 Task: Turn off the notifications.
Action: Mouse moved to (947, 103)
Screenshot: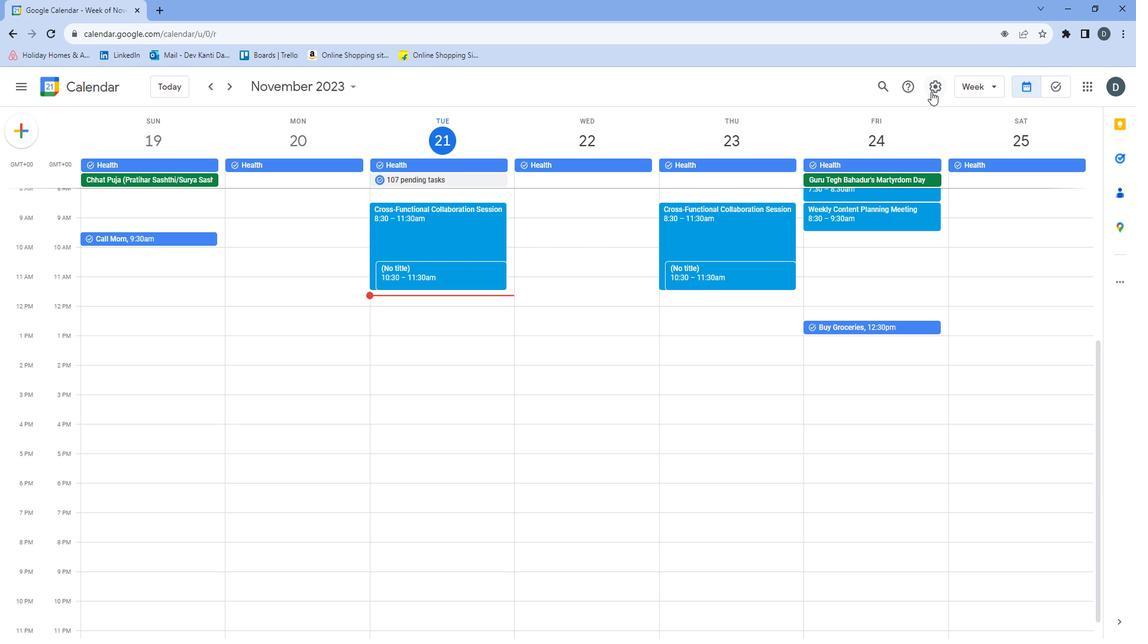 
Action: Mouse pressed left at (947, 103)
Screenshot: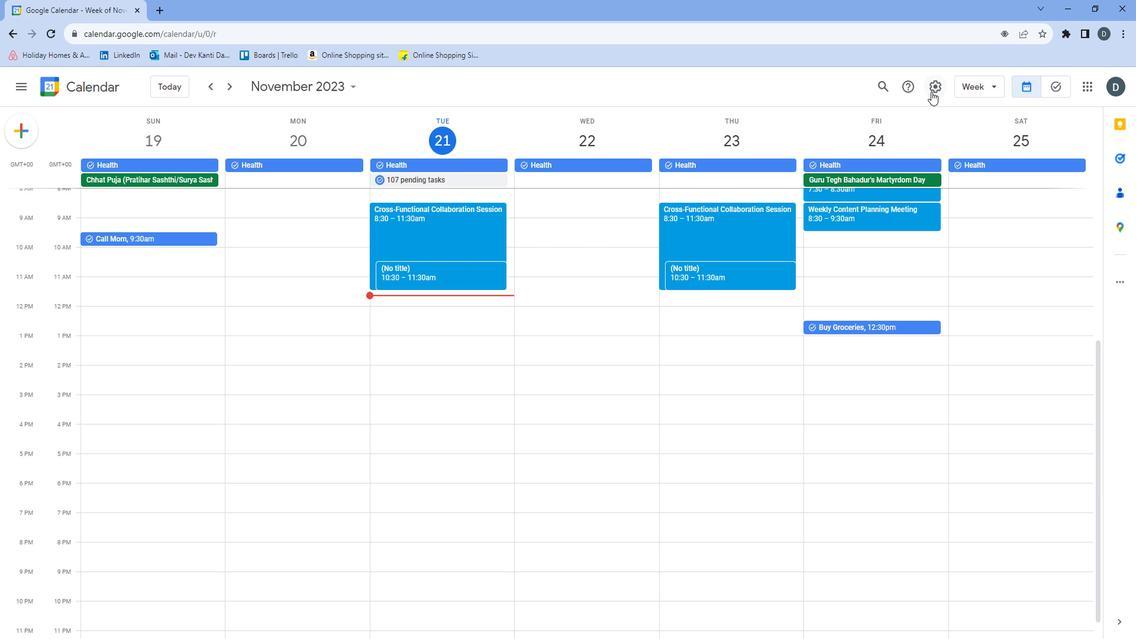 
Action: Mouse moved to (958, 127)
Screenshot: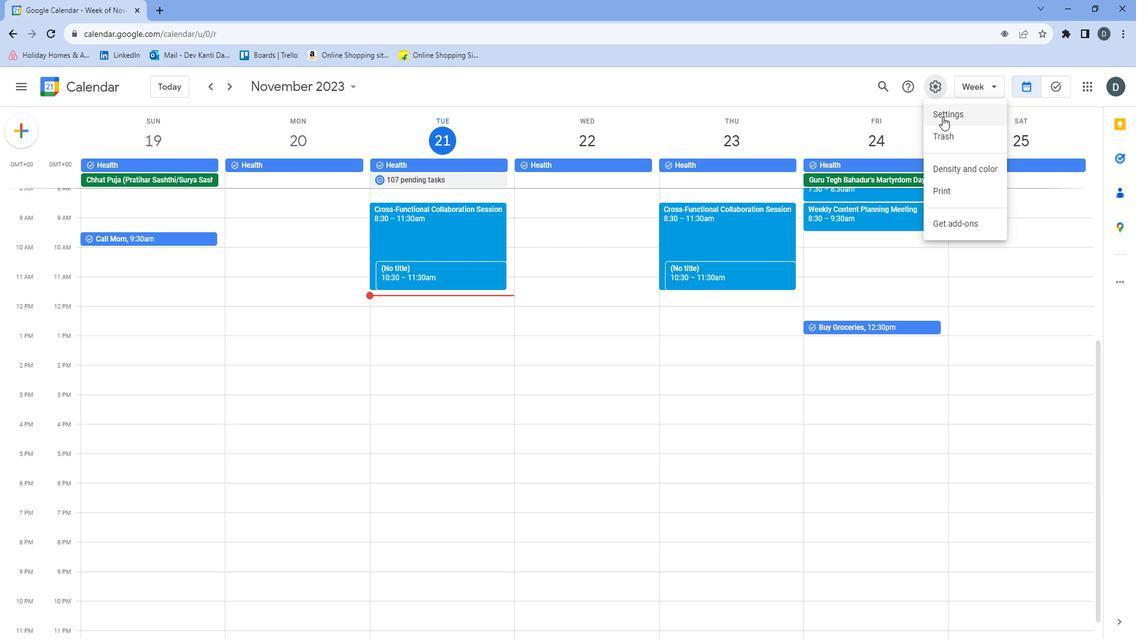 
Action: Mouse pressed left at (958, 127)
Screenshot: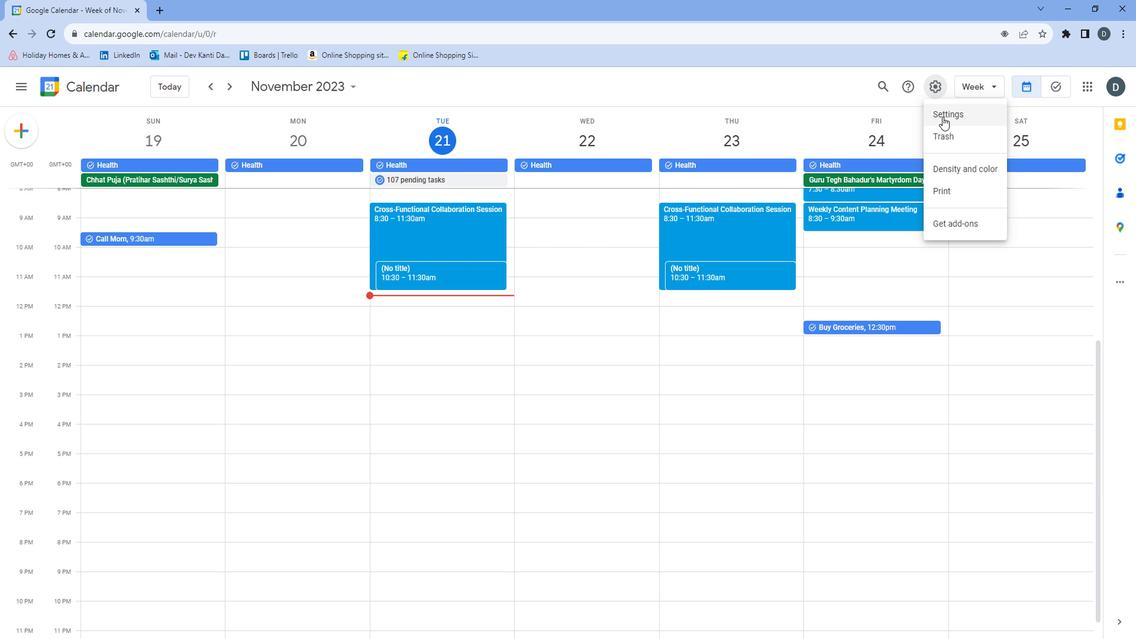 
Action: Mouse moved to (655, 239)
Screenshot: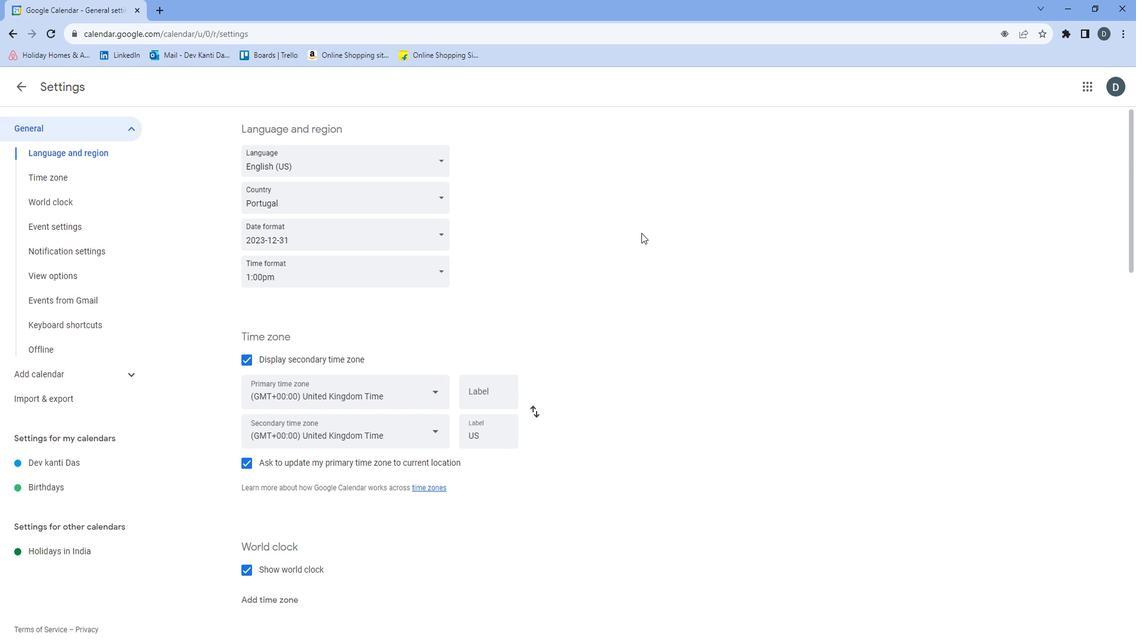 
Action: Mouse scrolled (655, 239) with delta (0, 0)
Screenshot: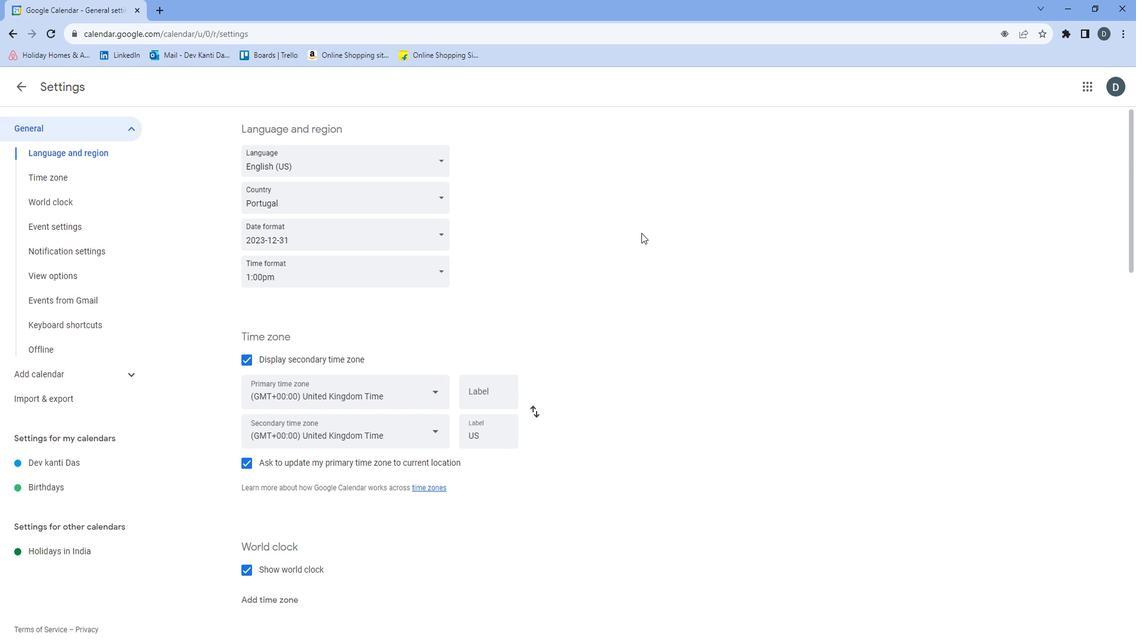
Action: Mouse moved to (648, 237)
Screenshot: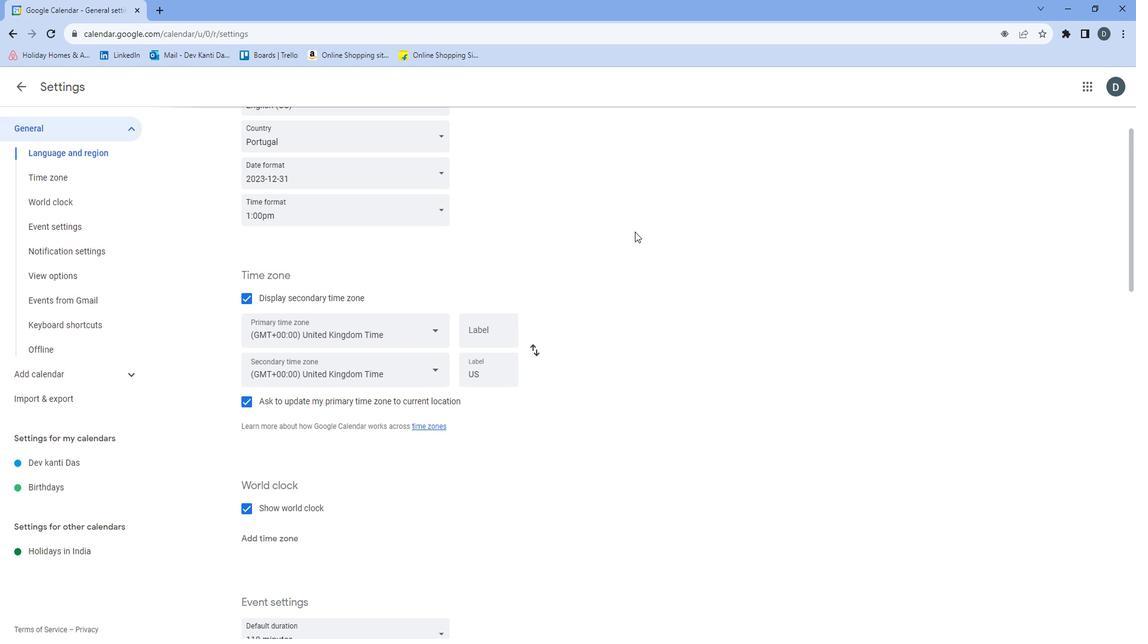 
Action: Mouse scrolled (648, 237) with delta (0, 0)
Screenshot: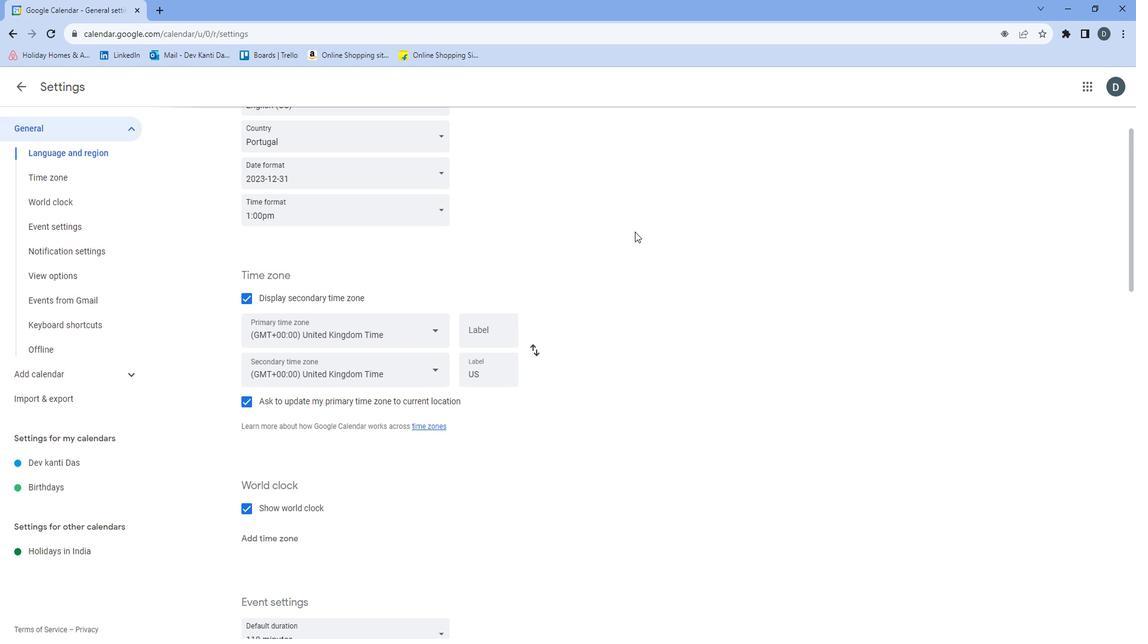 
Action: Mouse moved to (645, 236)
Screenshot: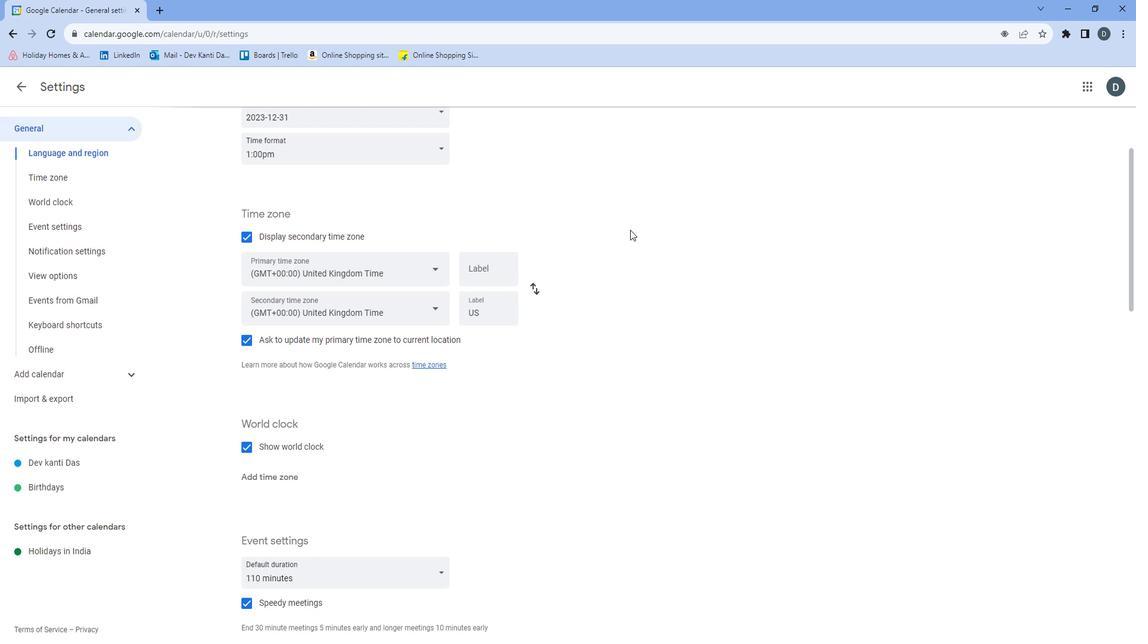
Action: Mouse scrolled (645, 235) with delta (0, 0)
Screenshot: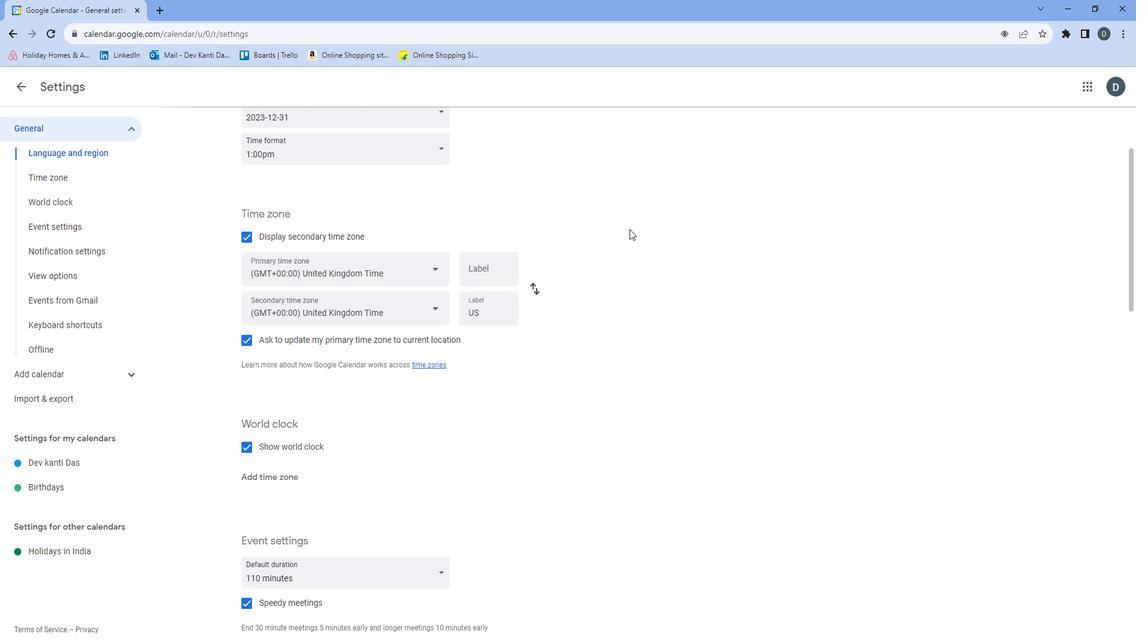 
Action: Mouse moved to (643, 235)
Screenshot: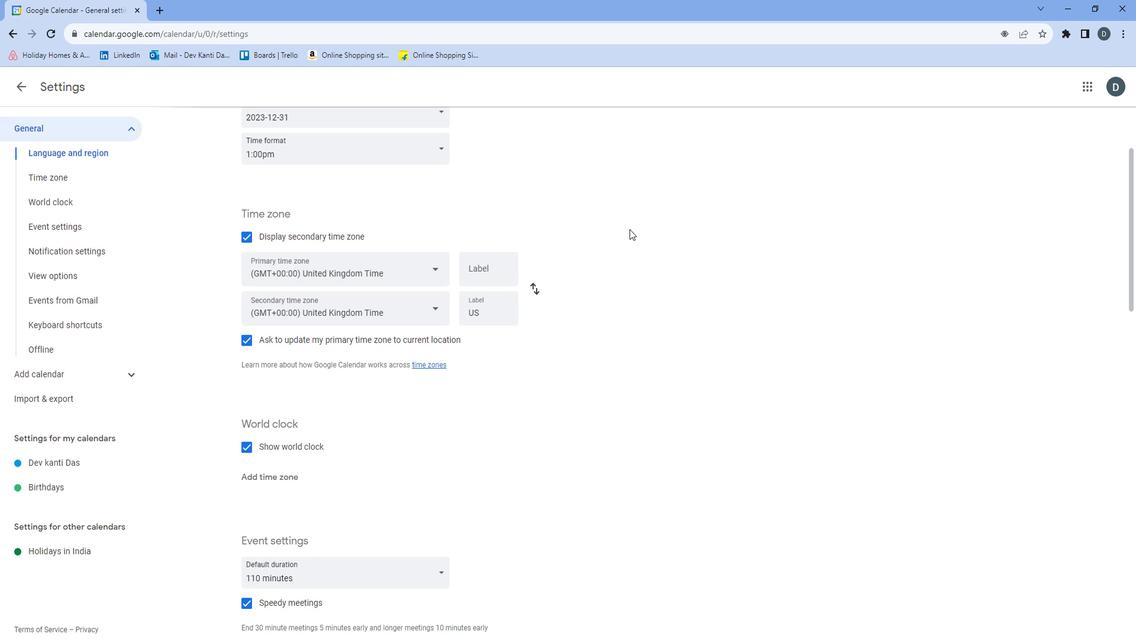 
Action: Mouse scrolled (643, 234) with delta (0, 0)
Screenshot: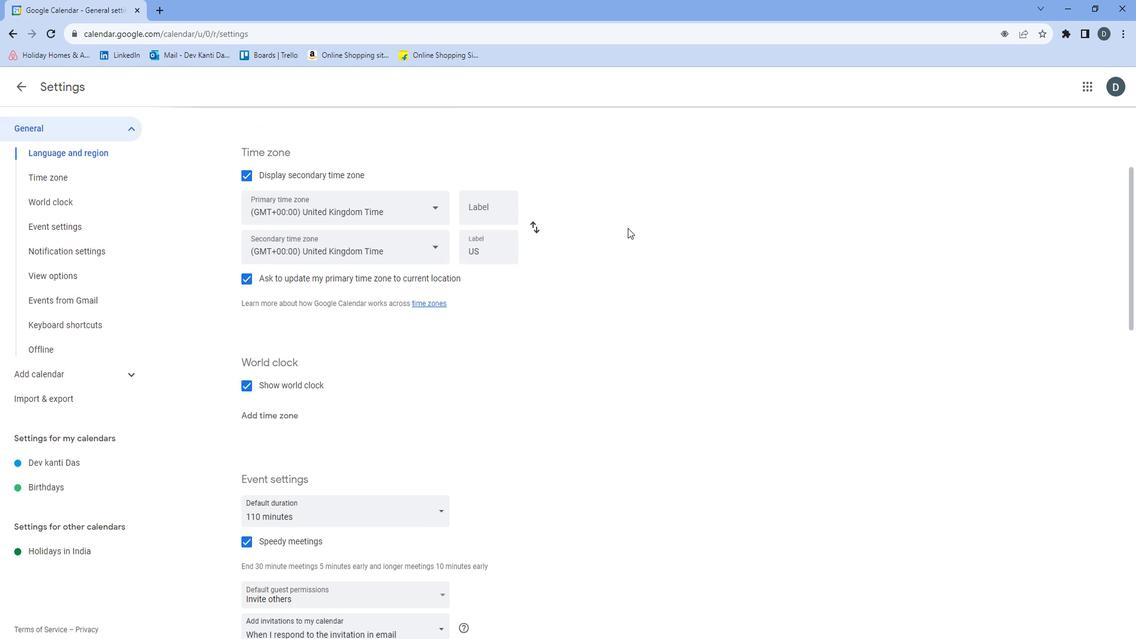 
Action: Mouse scrolled (643, 234) with delta (0, 0)
Screenshot: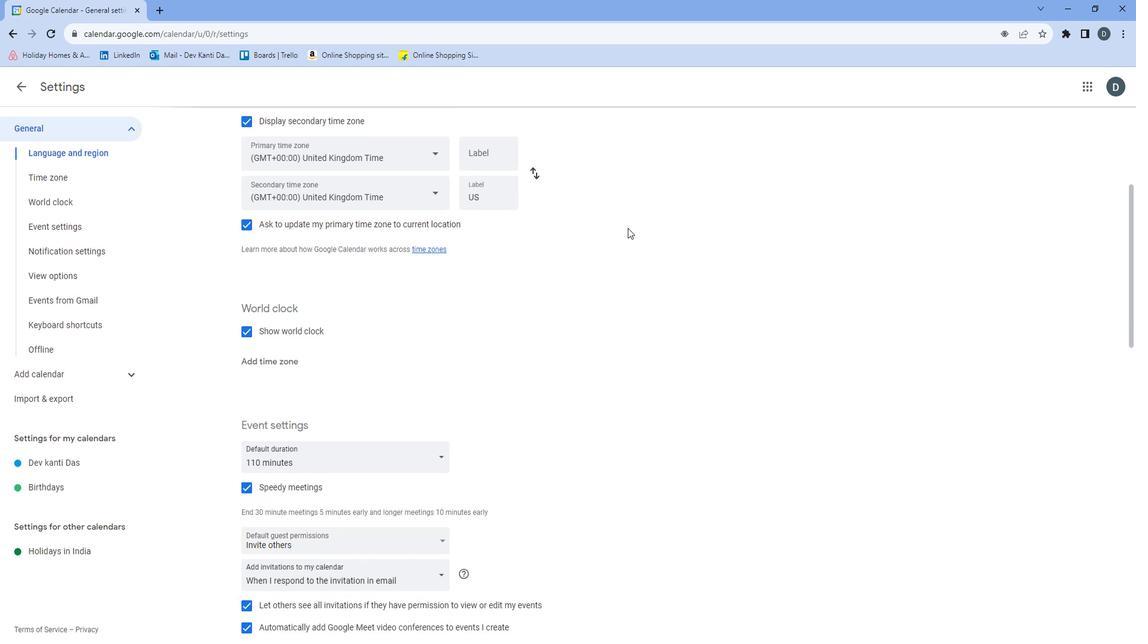 
Action: Mouse scrolled (643, 234) with delta (0, 0)
Screenshot: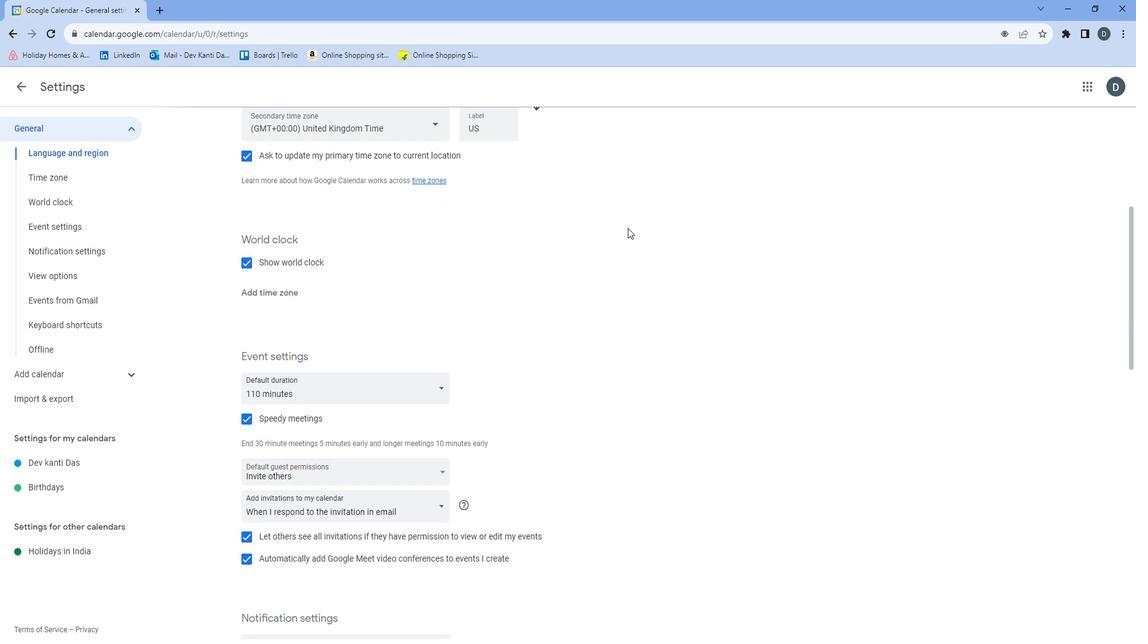 
Action: Mouse moved to (643, 232)
Screenshot: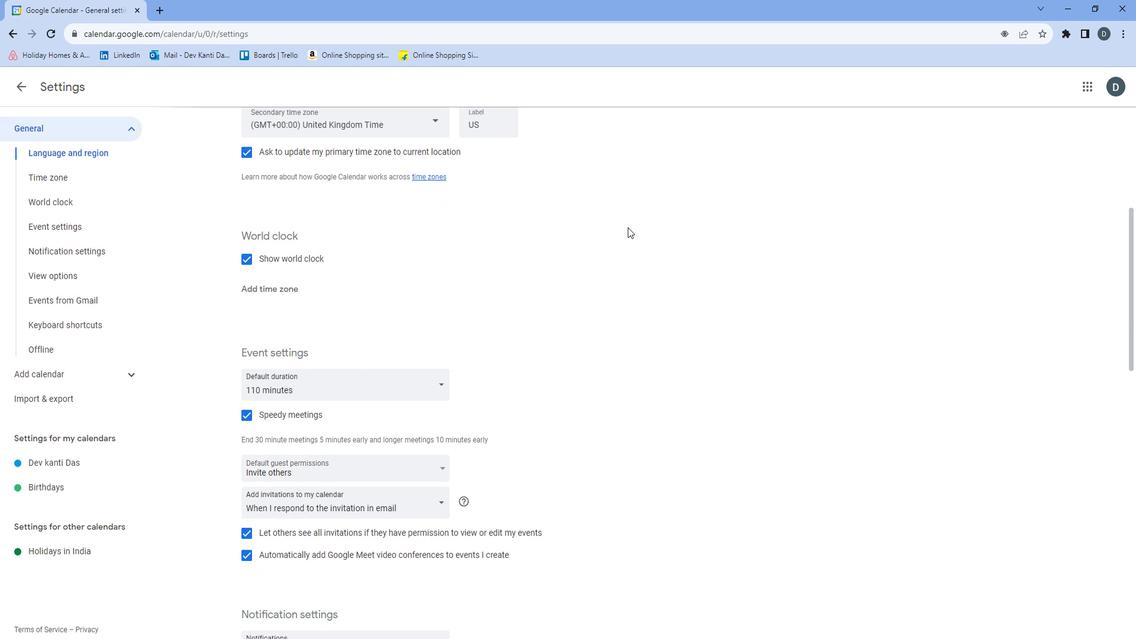 
Action: Mouse scrolled (643, 232) with delta (0, 0)
Screenshot: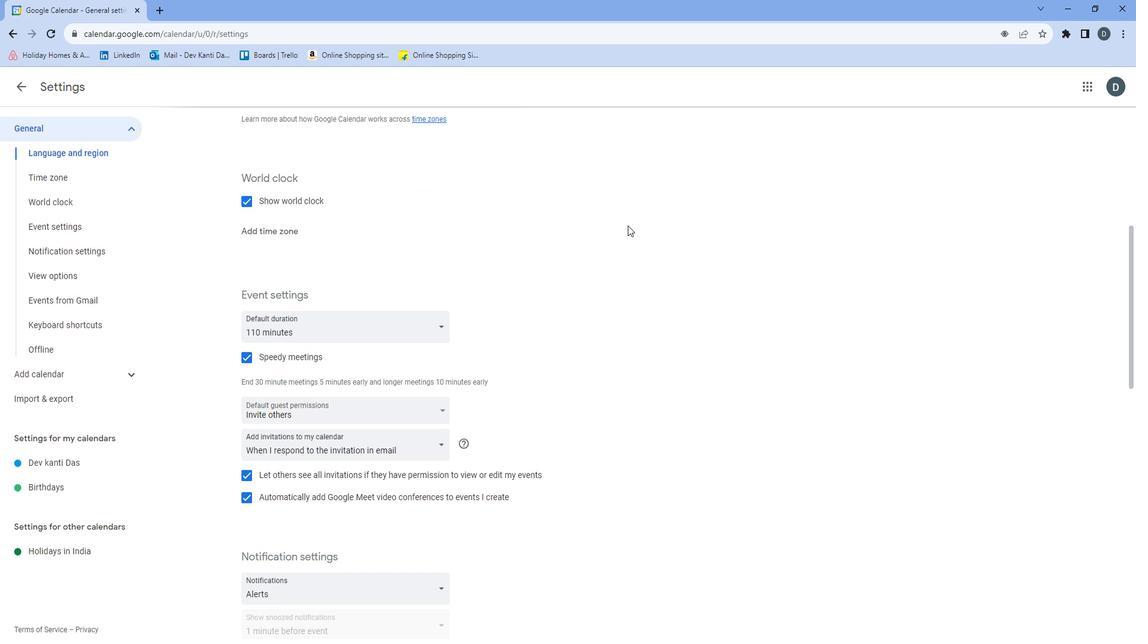 
Action: Mouse scrolled (643, 232) with delta (0, 0)
Screenshot: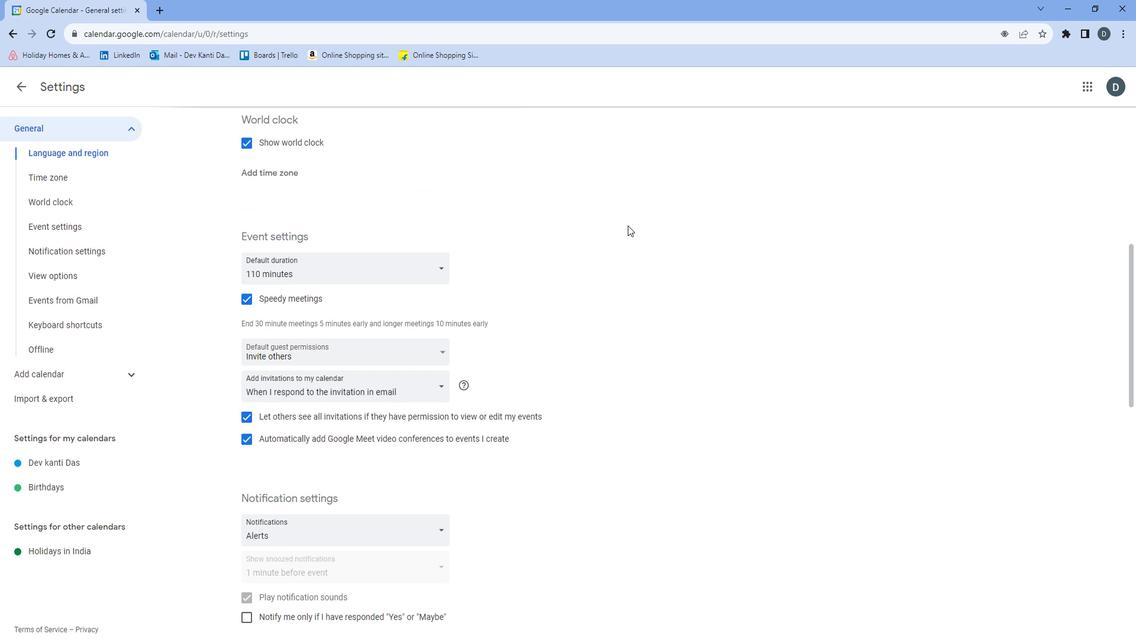 
Action: Mouse scrolled (643, 232) with delta (0, 0)
Screenshot: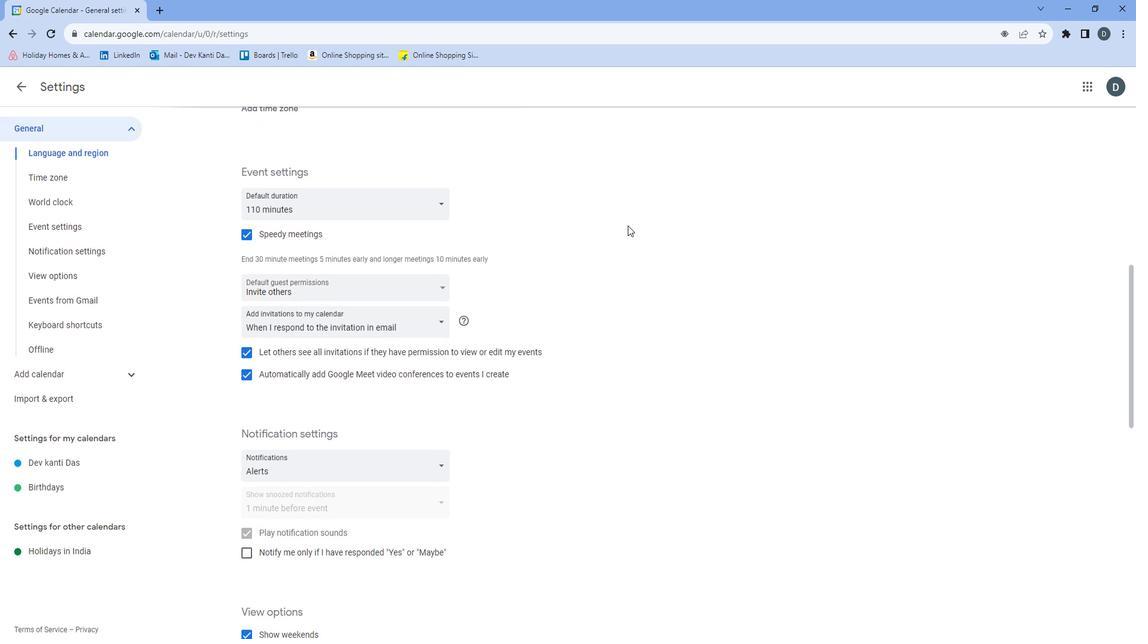 
Action: Mouse moved to (452, 404)
Screenshot: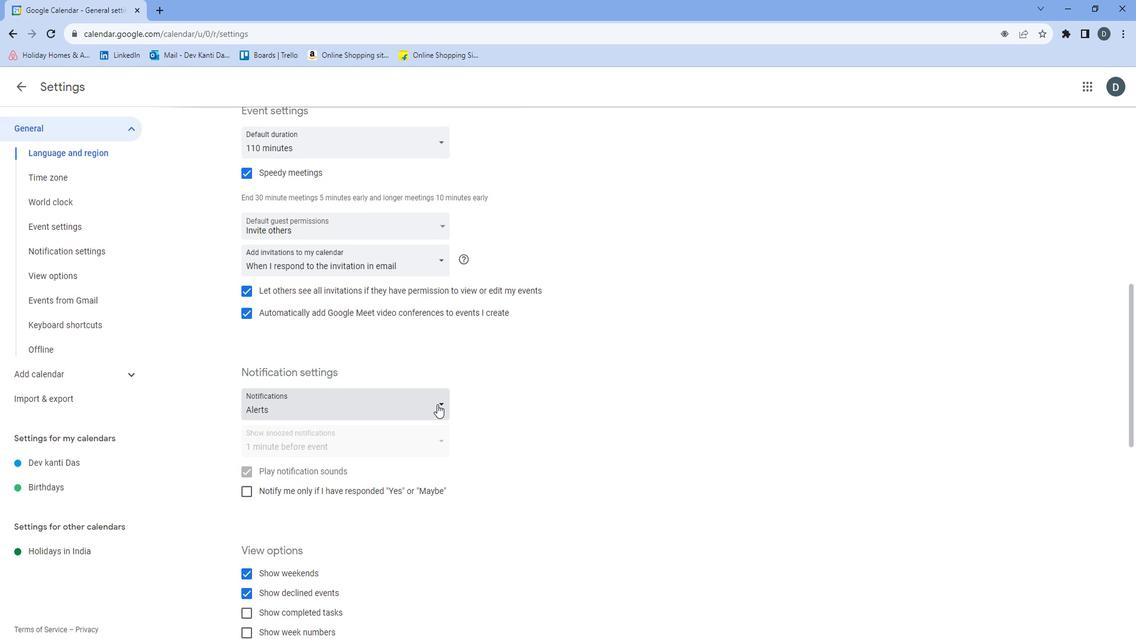 
Action: Mouse pressed left at (452, 404)
Screenshot: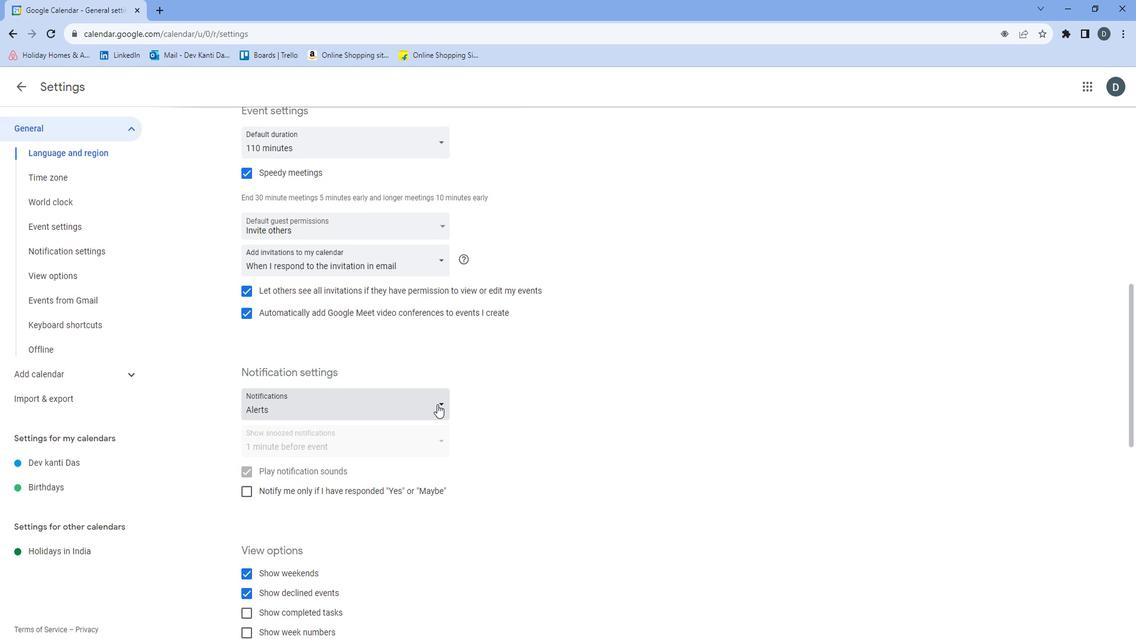 
Action: Mouse moved to (416, 442)
Screenshot: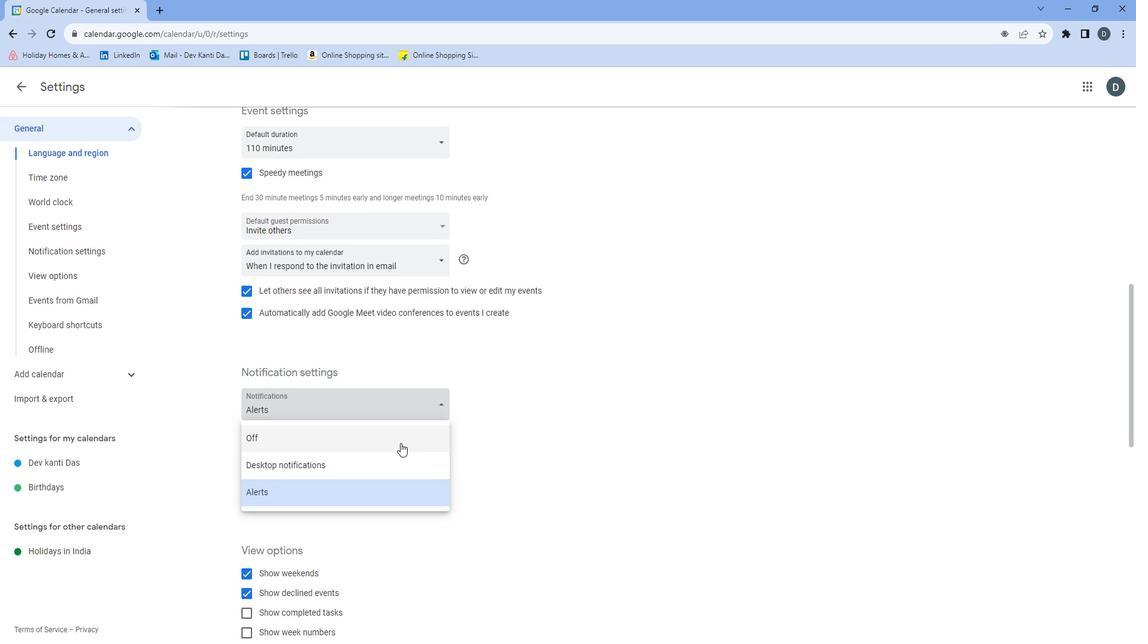 
Action: Mouse pressed left at (416, 442)
Screenshot: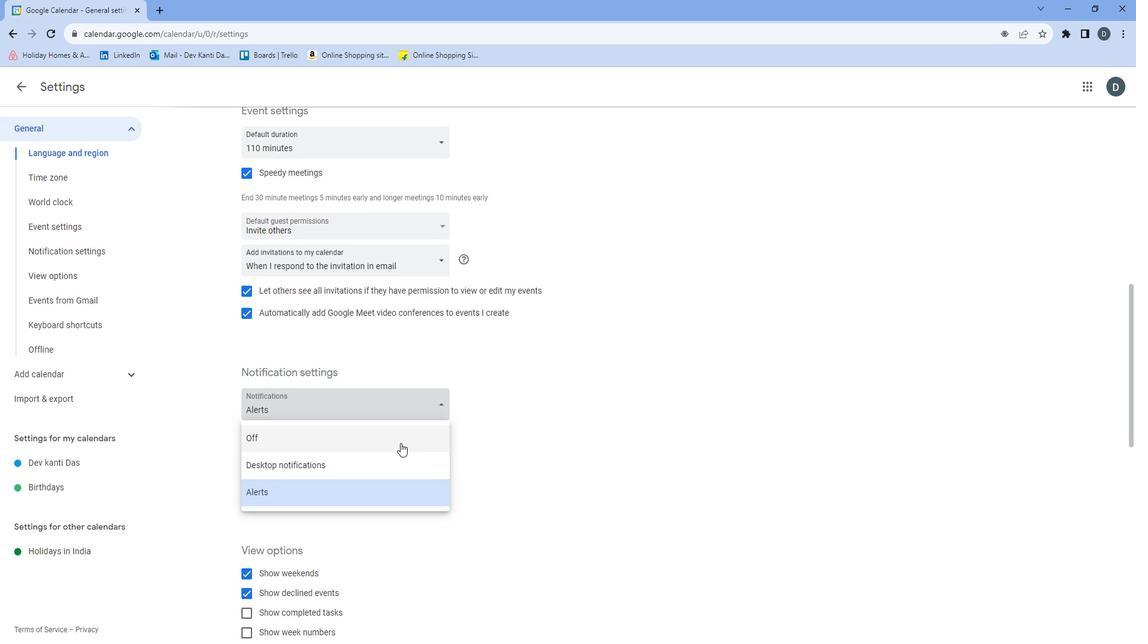 
Action: Mouse moved to (507, 438)
Screenshot: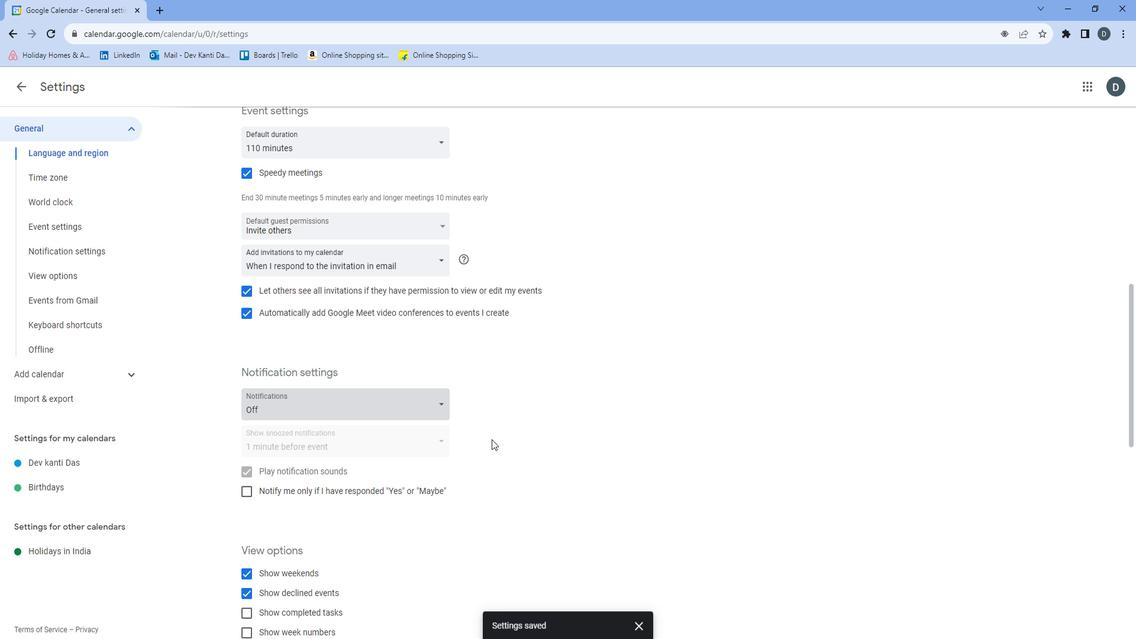 
